 Task: Look for properties with no maximum HOA fees.
Action: Mouse moved to (599, 57)
Screenshot: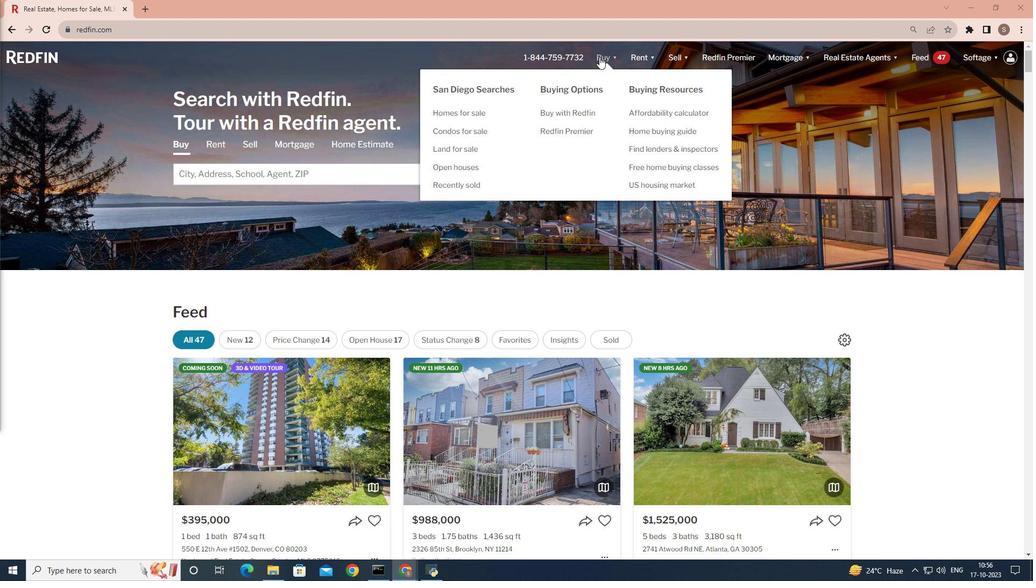 
Action: Mouse pressed left at (599, 57)
Screenshot: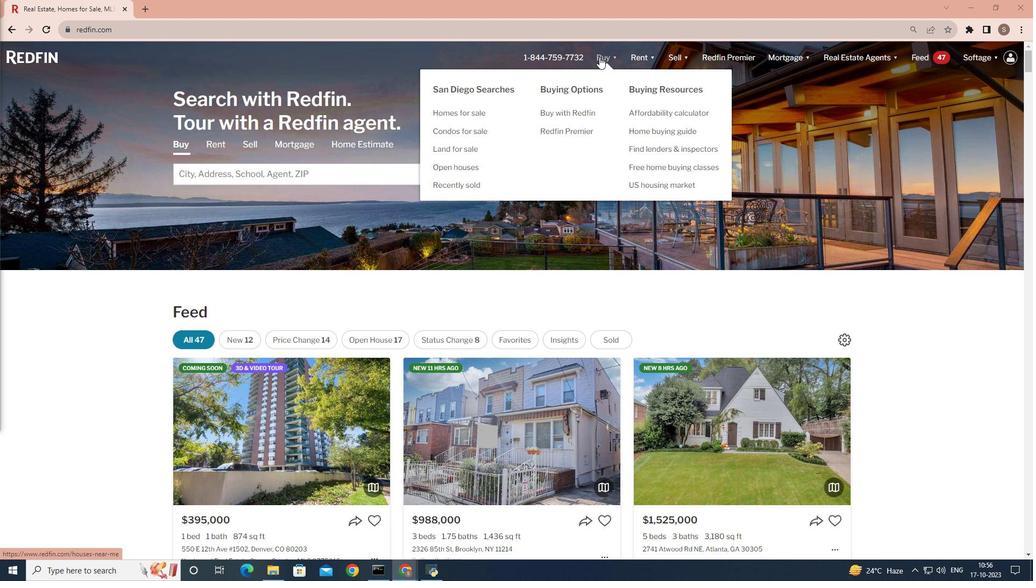 
Action: Mouse moved to (259, 220)
Screenshot: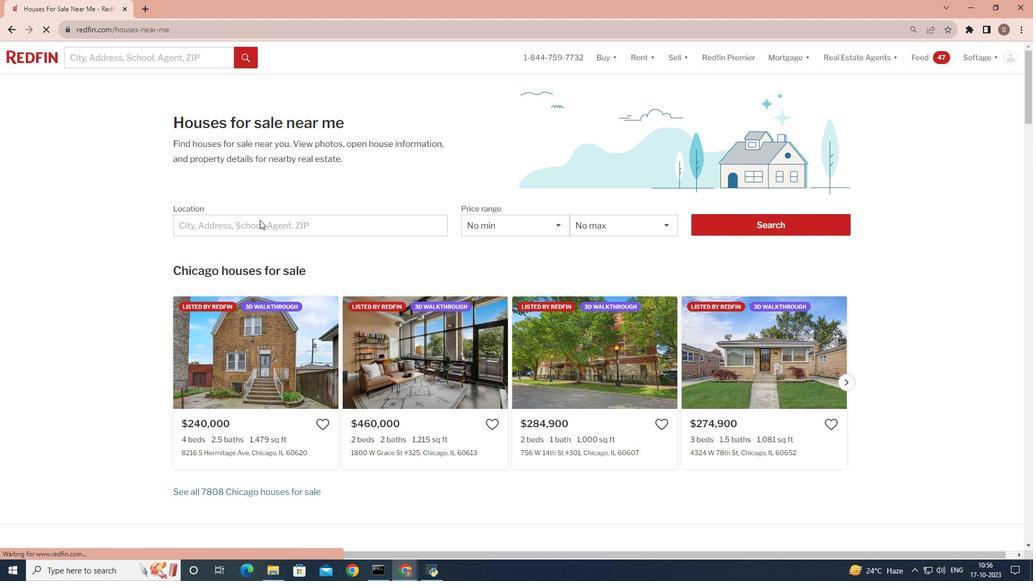 
Action: Mouse pressed left at (259, 220)
Screenshot: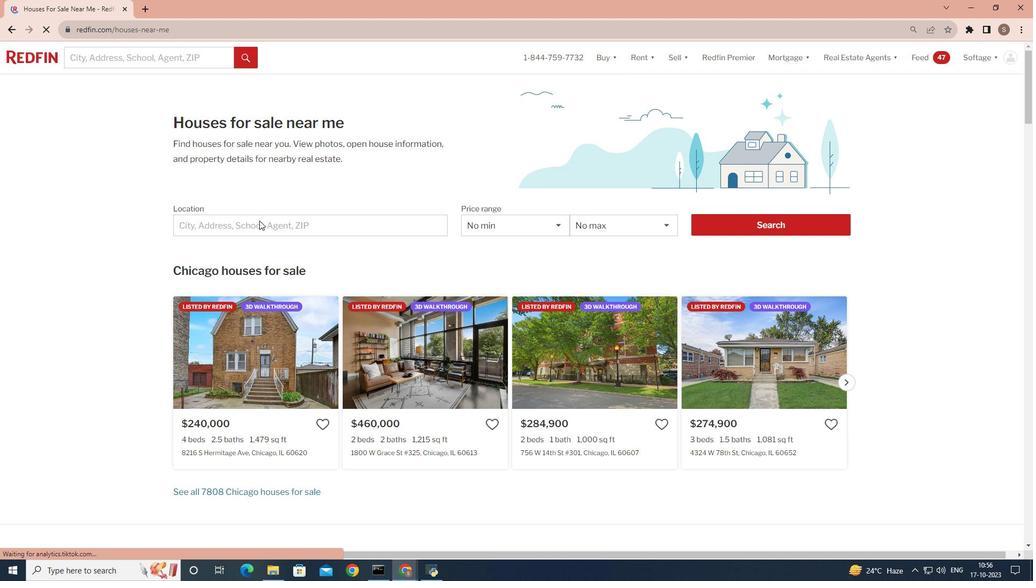 
Action: Mouse pressed left at (259, 220)
Screenshot: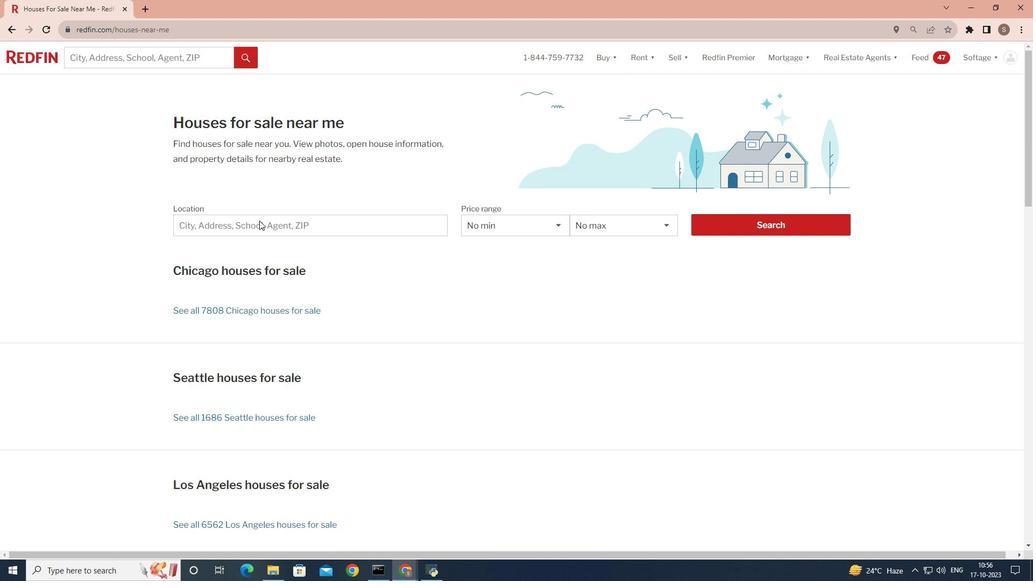 
Action: Key pressed <Key.shift><Key.shift><Key.shift>San<Key.space><Key.shift>Diego
Screenshot: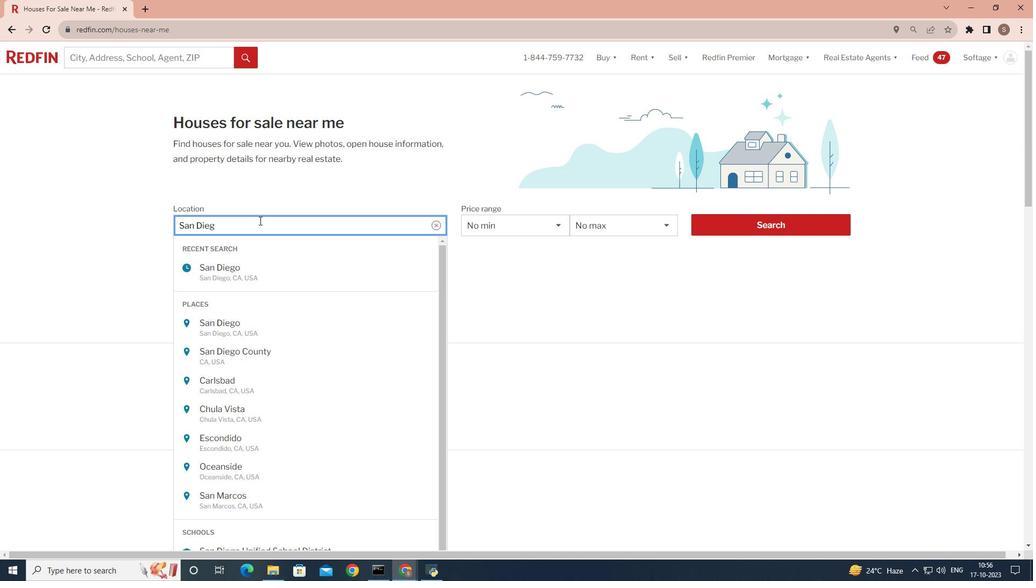 
Action: Mouse moved to (719, 219)
Screenshot: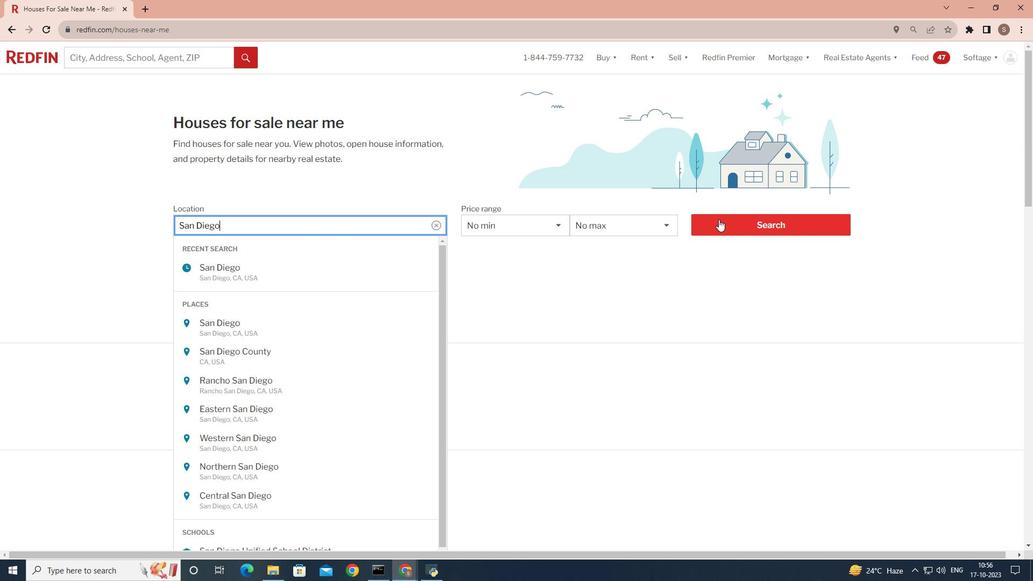 
Action: Mouse pressed left at (719, 219)
Screenshot: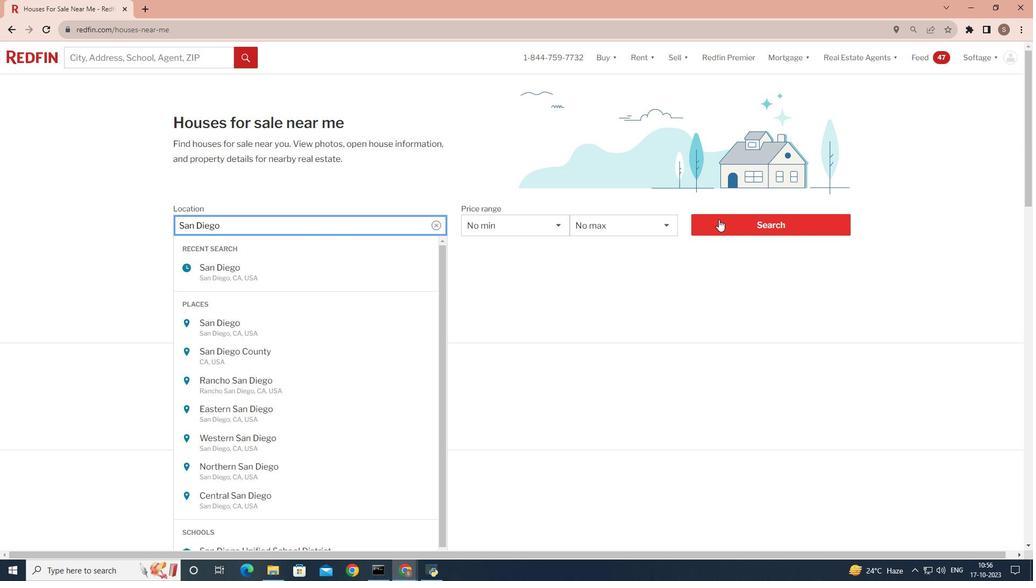 
Action: Mouse moved to (724, 223)
Screenshot: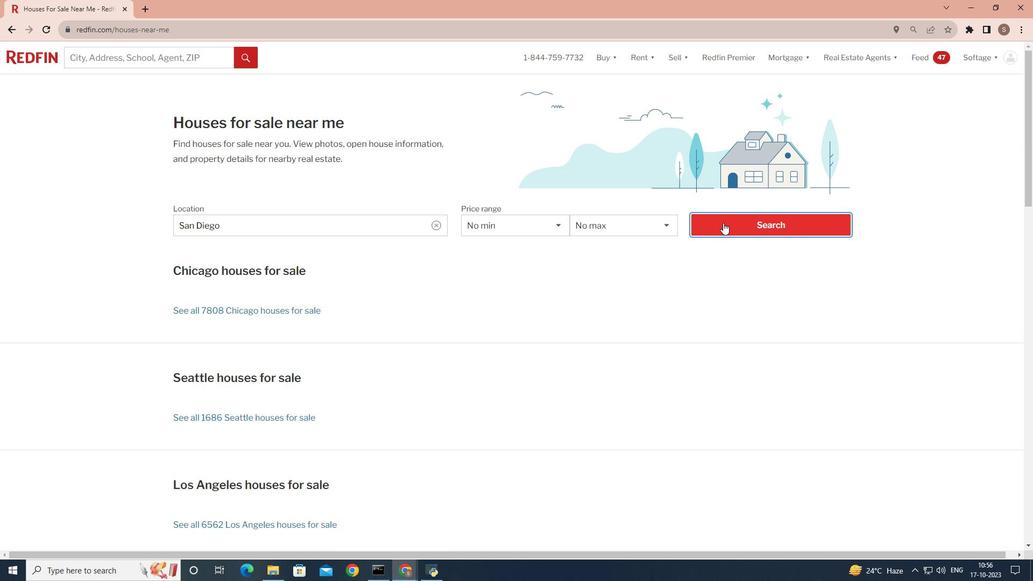 
Action: Mouse pressed left at (724, 223)
Screenshot: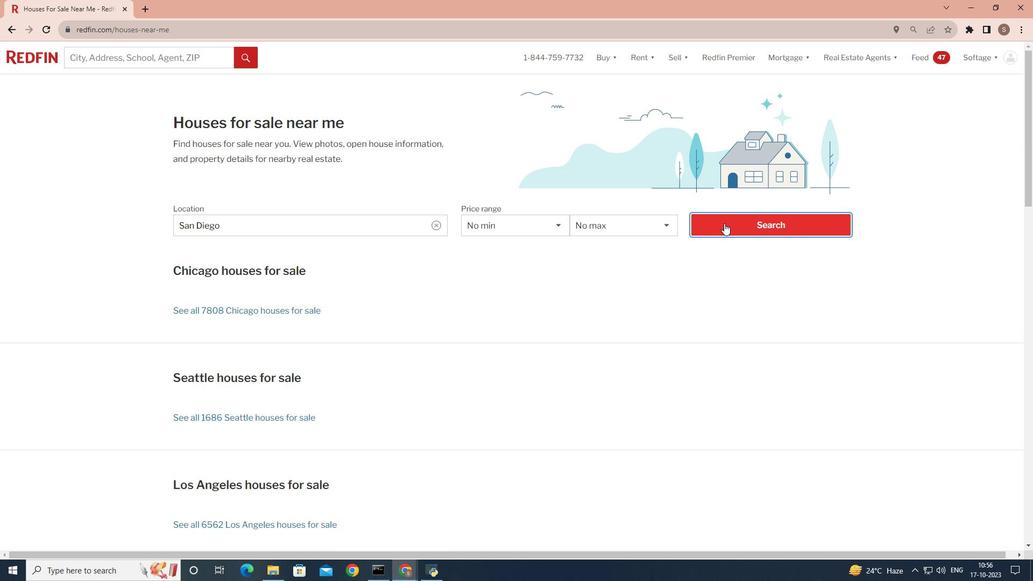 
Action: Mouse moved to (909, 124)
Screenshot: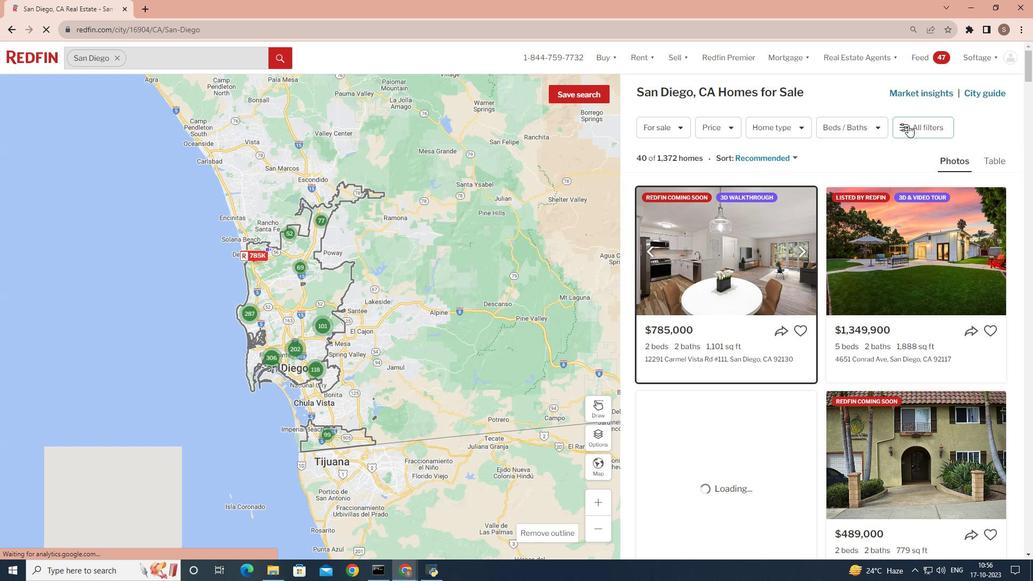 
Action: Mouse pressed left at (909, 124)
Screenshot: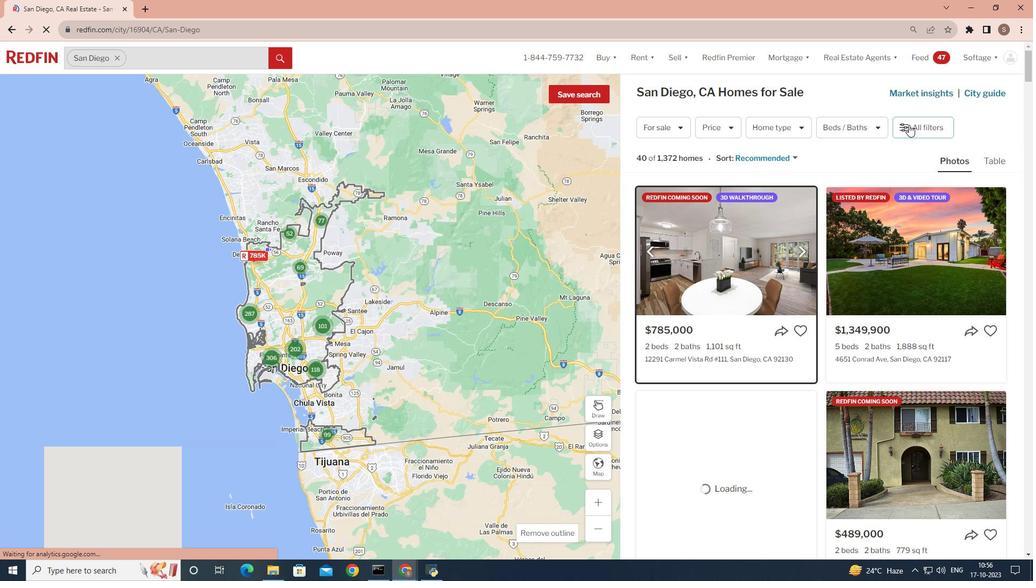 
Action: Mouse moved to (917, 123)
Screenshot: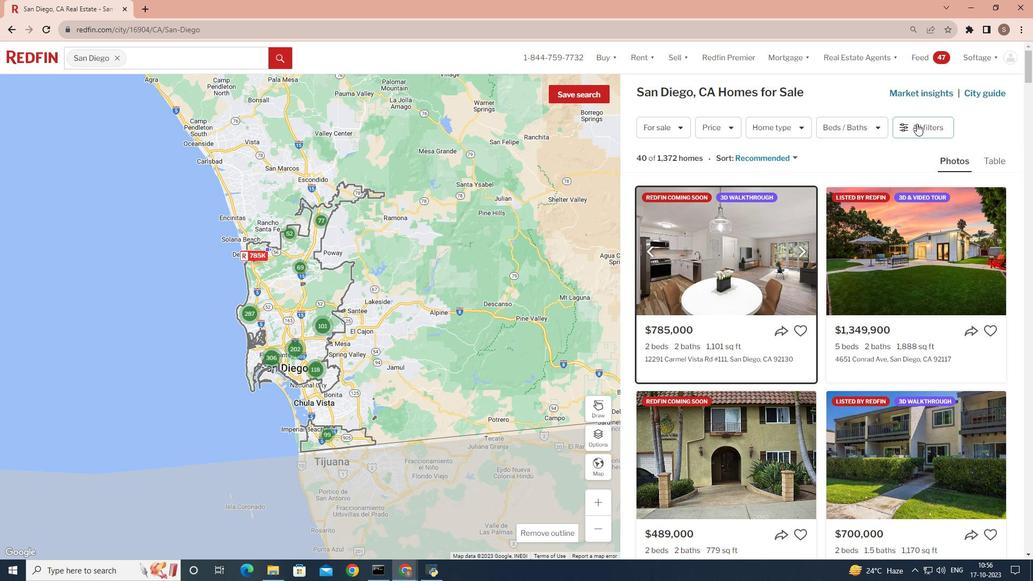 
Action: Mouse pressed left at (917, 123)
Screenshot: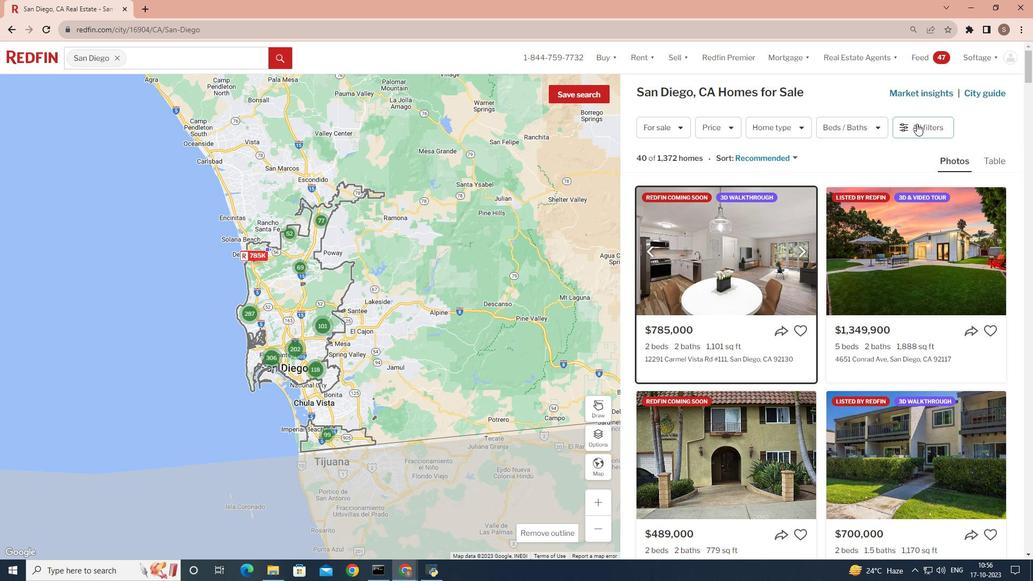 
Action: Mouse moved to (870, 265)
Screenshot: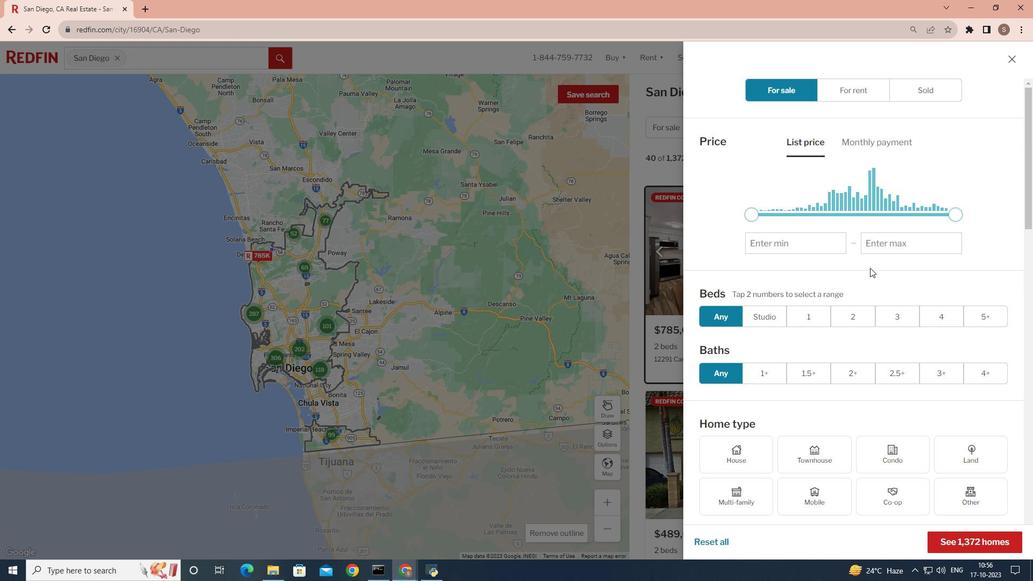 
Action: Mouse scrolled (870, 264) with delta (0, 0)
Screenshot: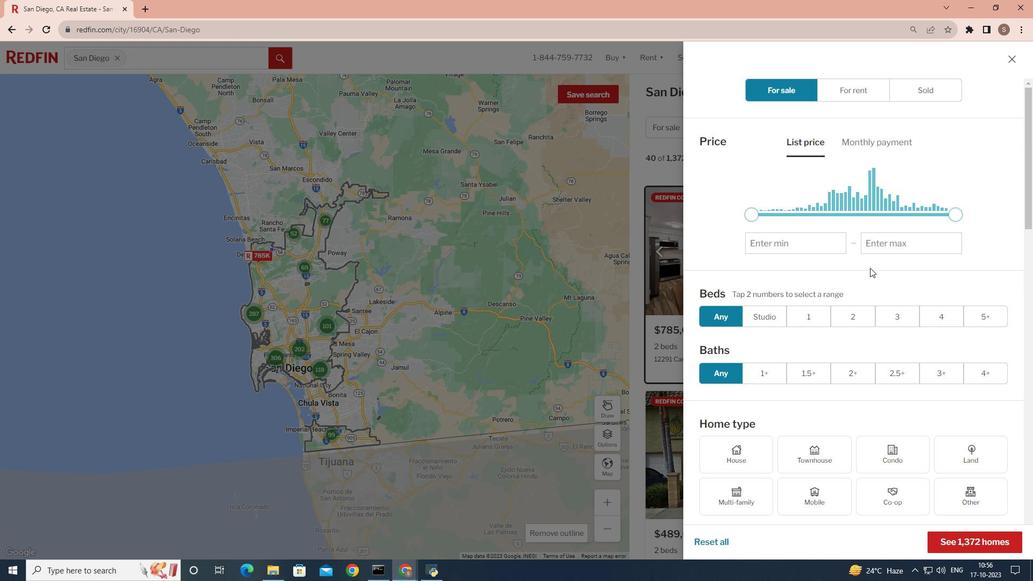 
Action: Mouse moved to (868, 280)
Screenshot: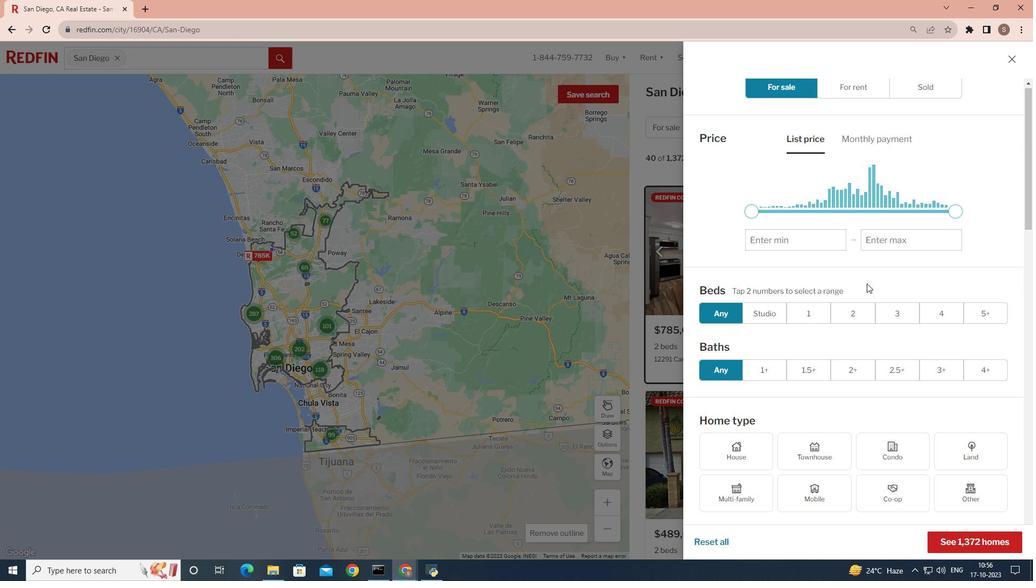 
Action: Mouse scrolled (868, 279) with delta (0, 0)
Screenshot: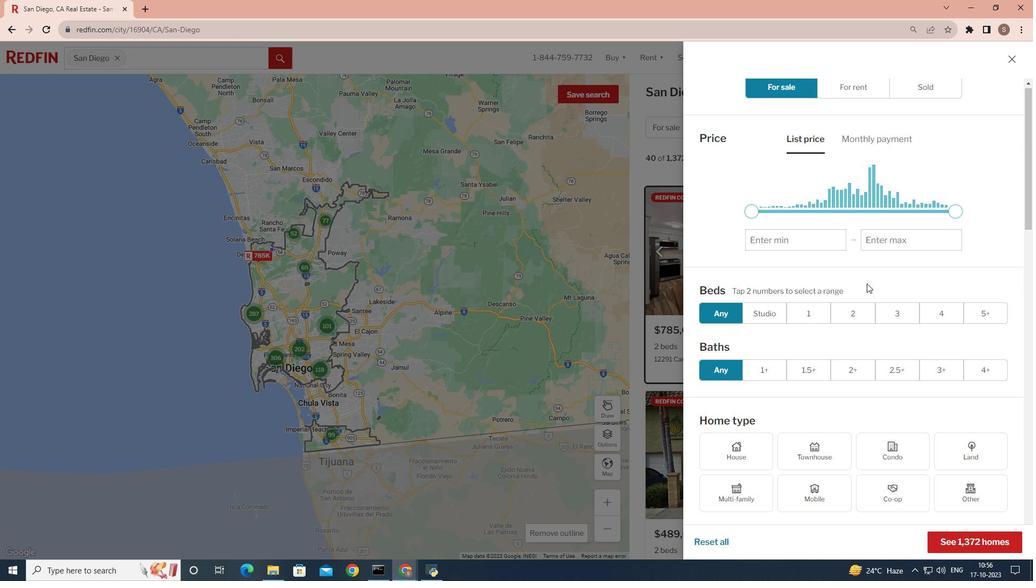 
Action: Mouse moved to (866, 288)
Screenshot: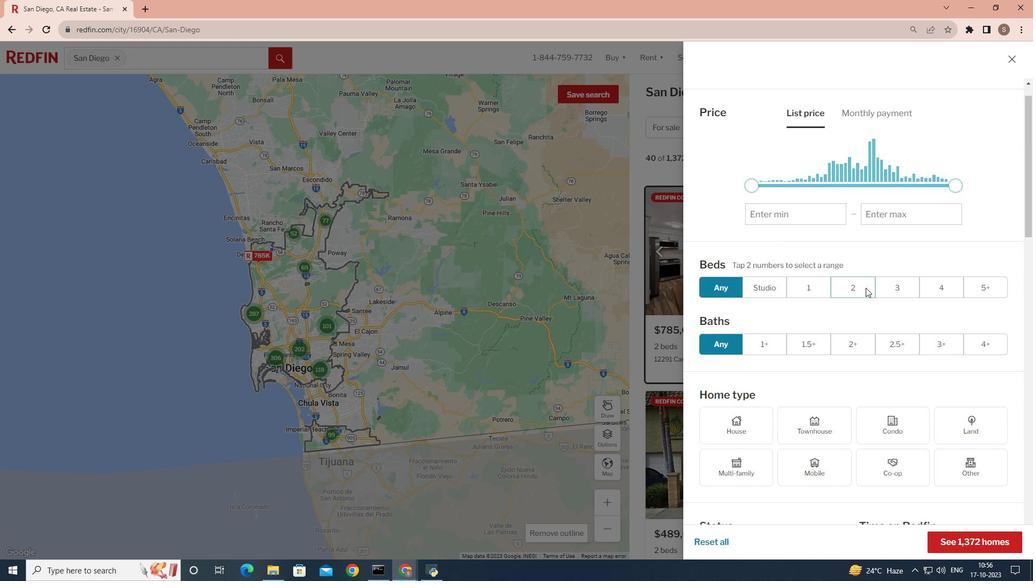 
Action: Mouse scrolled (866, 287) with delta (0, 0)
Screenshot: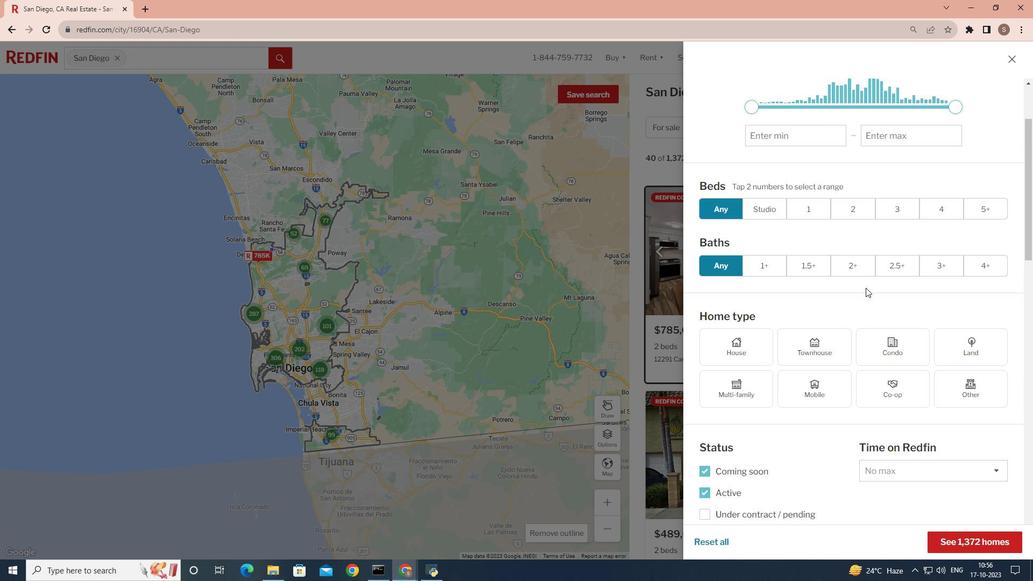 
Action: Mouse scrolled (866, 287) with delta (0, 0)
Screenshot: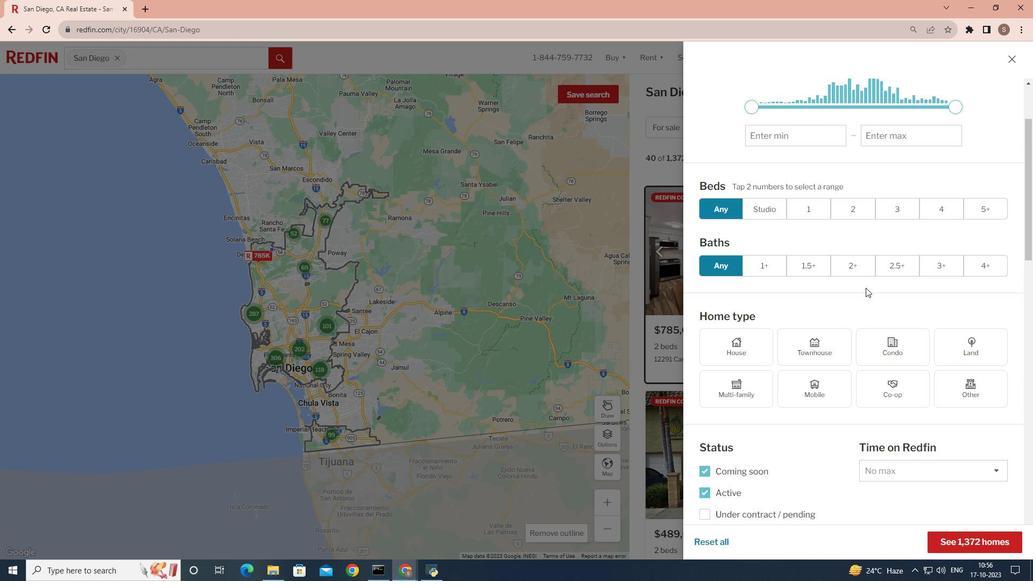 
Action: Mouse scrolled (866, 287) with delta (0, 0)
Screenshot: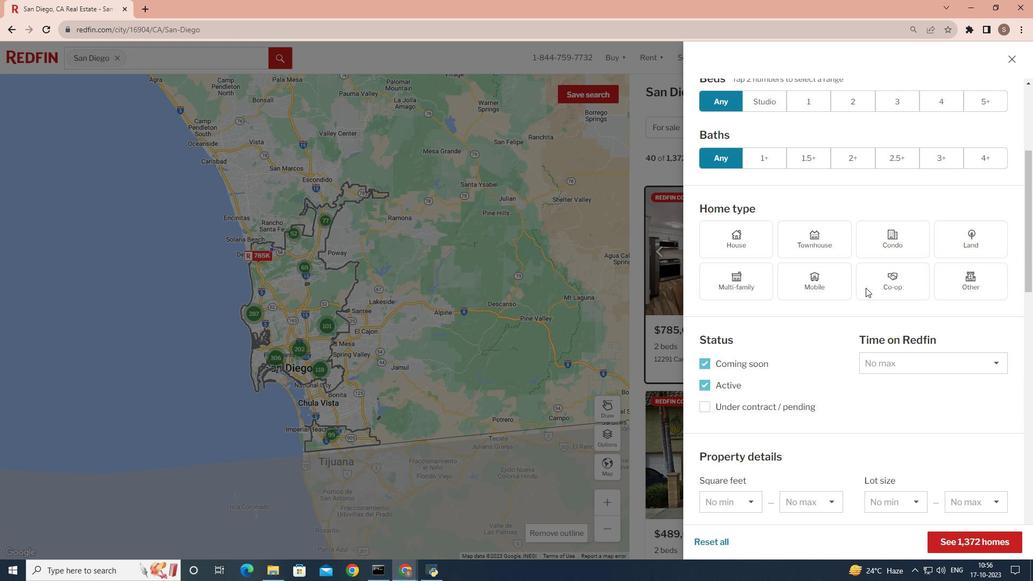 
Action: Mouse scrolled (866, 287) with delta (0, 0)
Screenshot: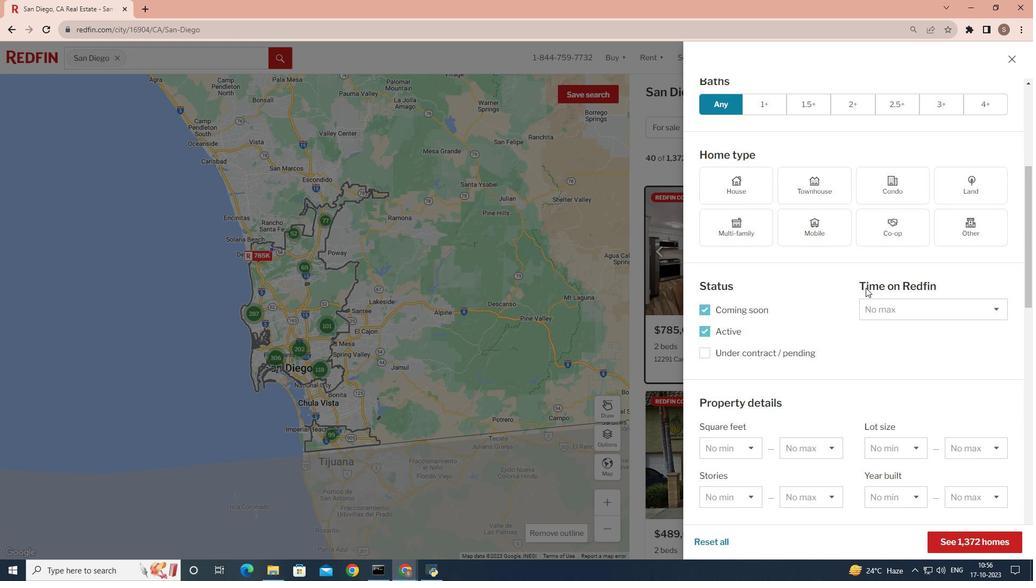 
Action: Mouse scrolled (866, 287) with delta (0, 0)
Screenshot: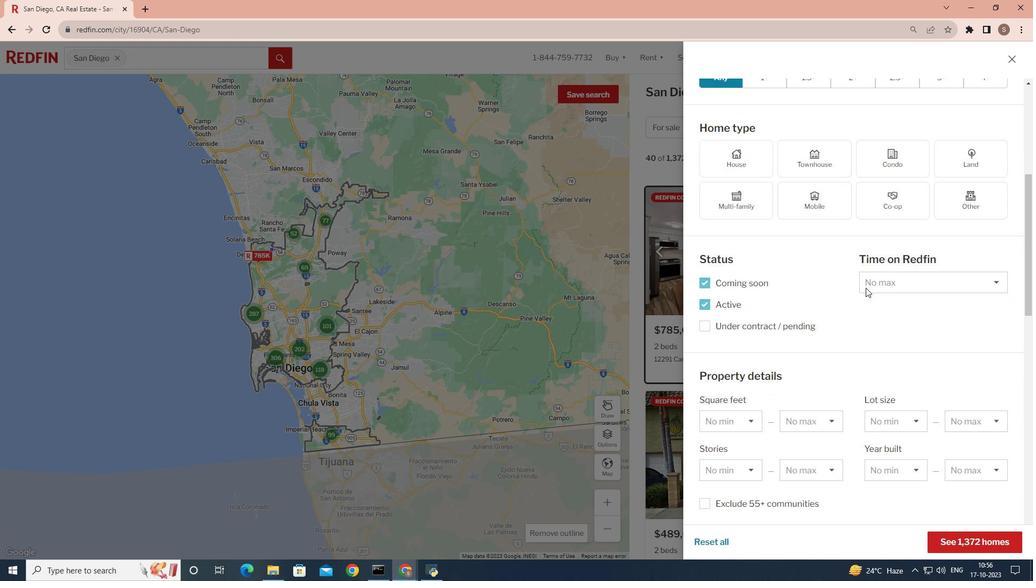 
Action: Mouse scrolled (866, 287) with delta (0, 0)
Screenshot: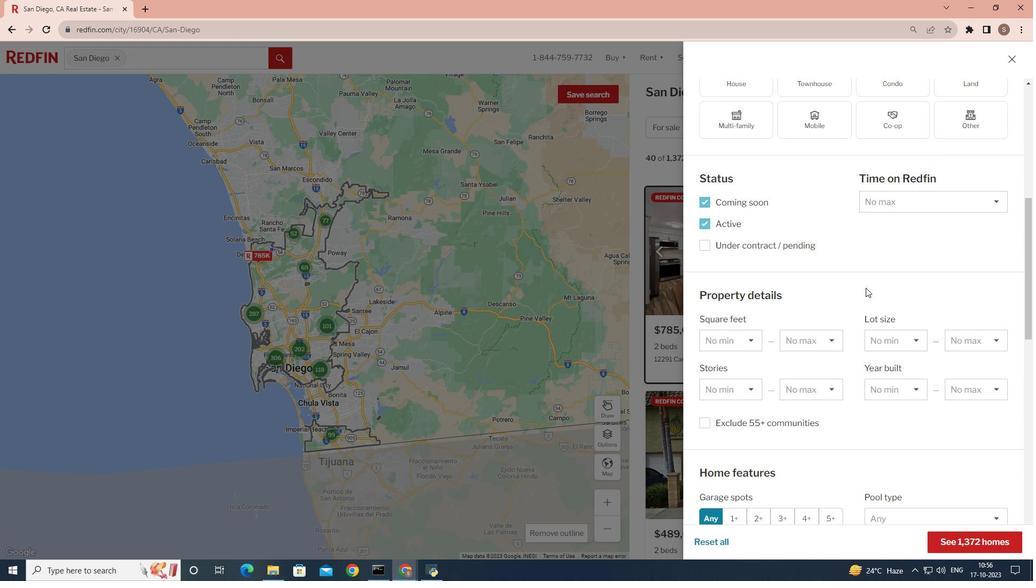 
Action: Mouse scrolled (866, 287) with delta (0, 0)
Screenshot: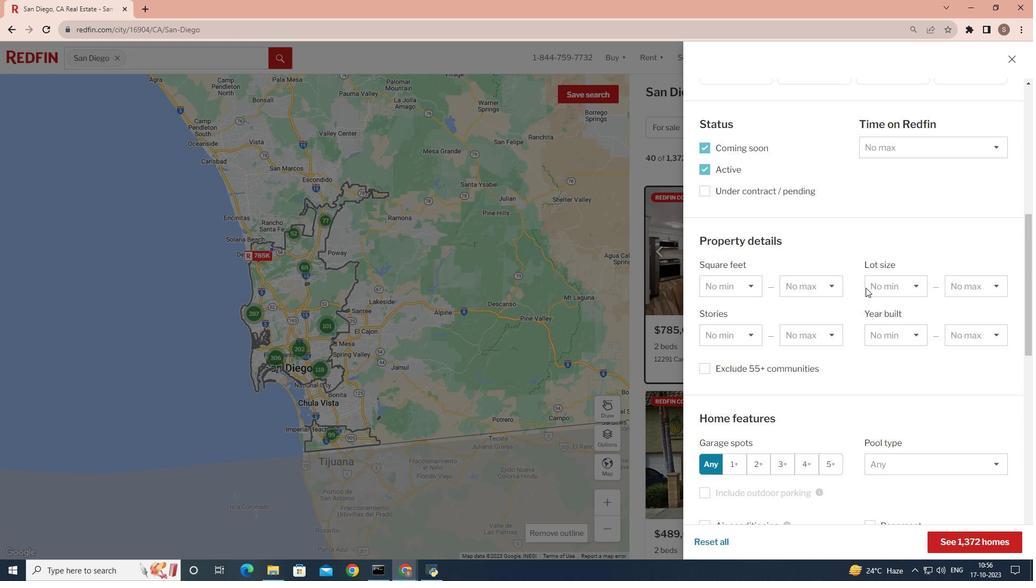 
Action: Mouse scrolled (866, 287) with delta (0, 0)
Screenshot: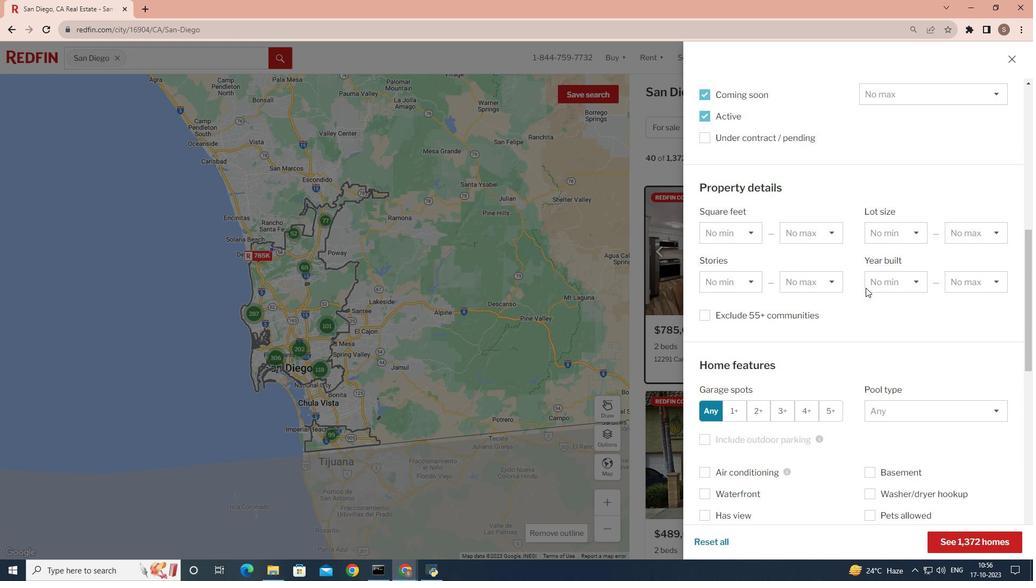 
Action: Mouse scrolled (866, 287) with delta (0, 0)
Screenshot: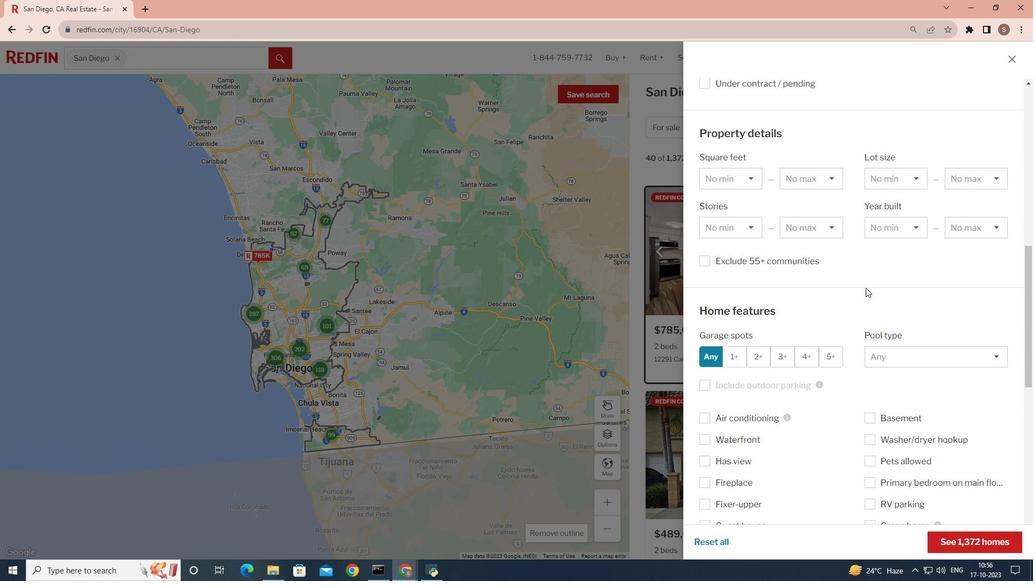
Action: Mouse scrolled (866, 287) with delta (0, 0)
Screenshot: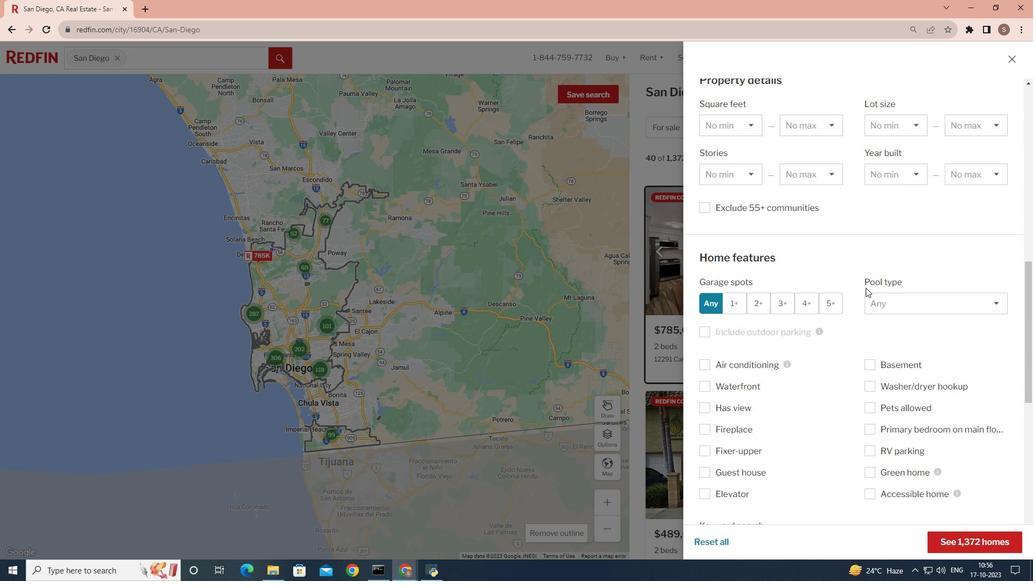
Action: Mouse scrolled (866, 287) with delta (0, 0)
Screenshot: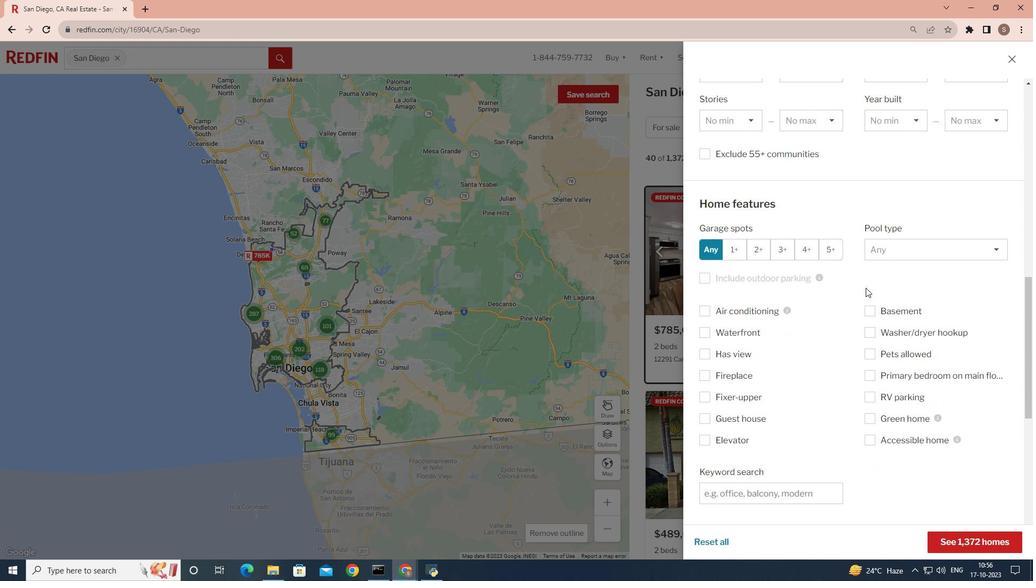
Action: Mouse scrolled (866, 287) with delta (0, 0)
Screenshot: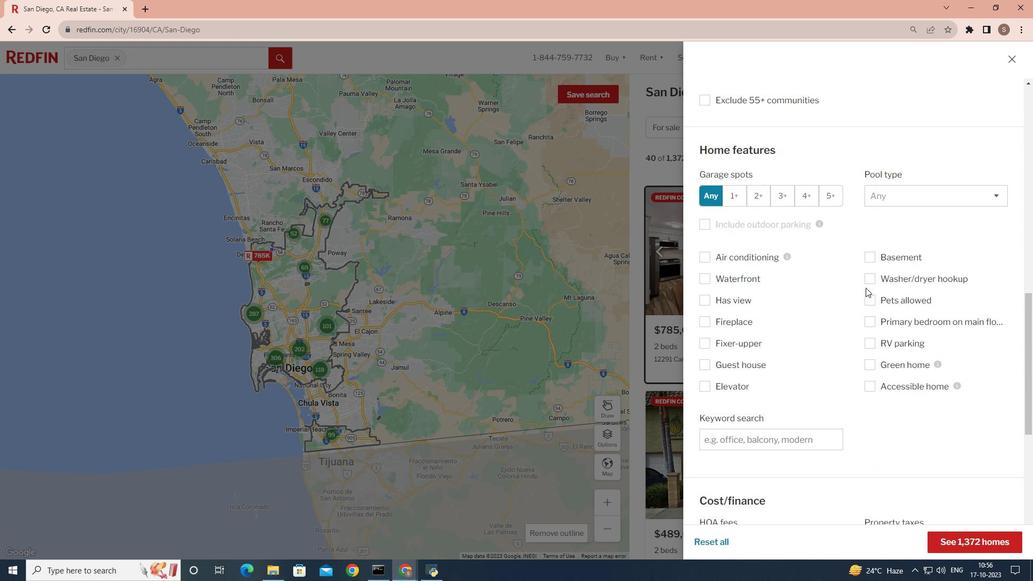 
Action: Mouse scrolled (866, 287) with delta (0, 0)
Screenshot: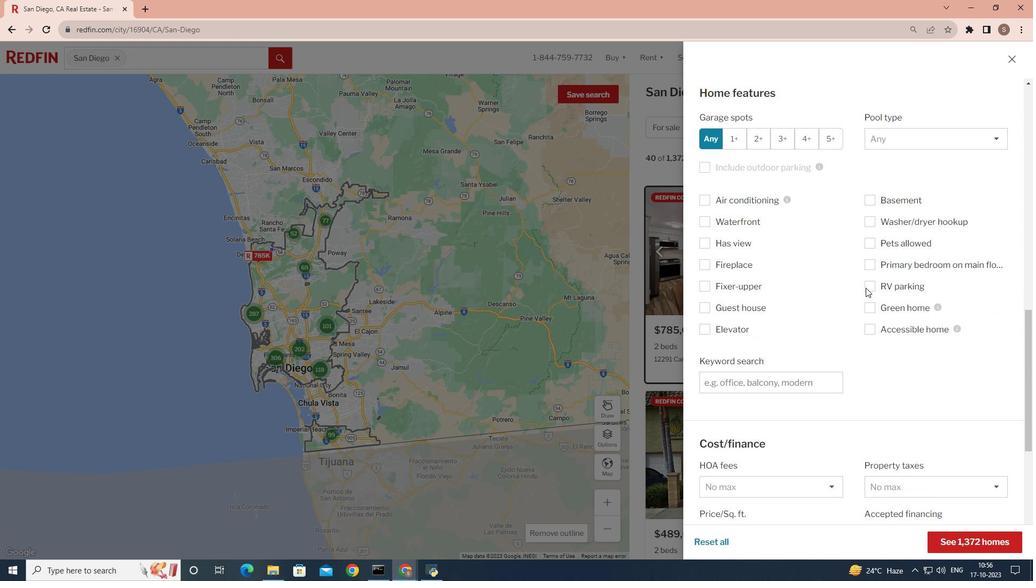 
Action: Mouse scrolled (866, 287) with delta (0, 0)
Screenshot: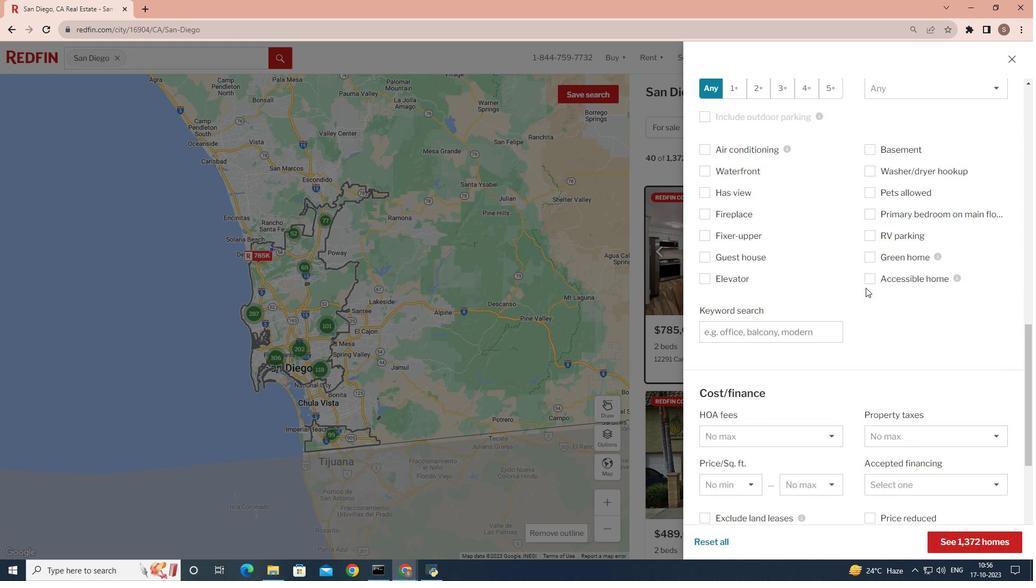 
Action: Mouse scrolled (866, 287) with delta (0, 0)
Screenshot: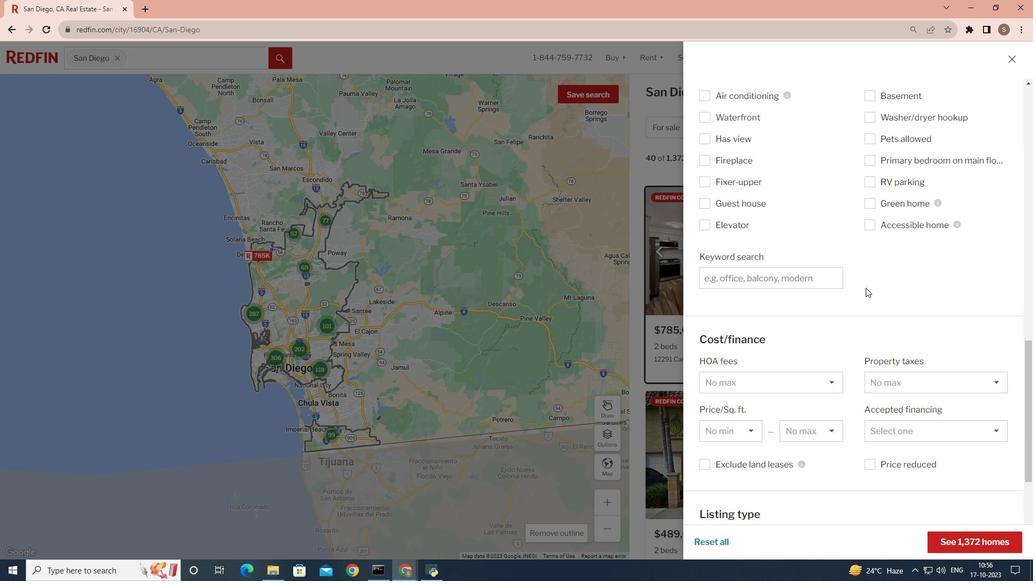 
Action: Mouse moved to (835, 327)
Screenshot: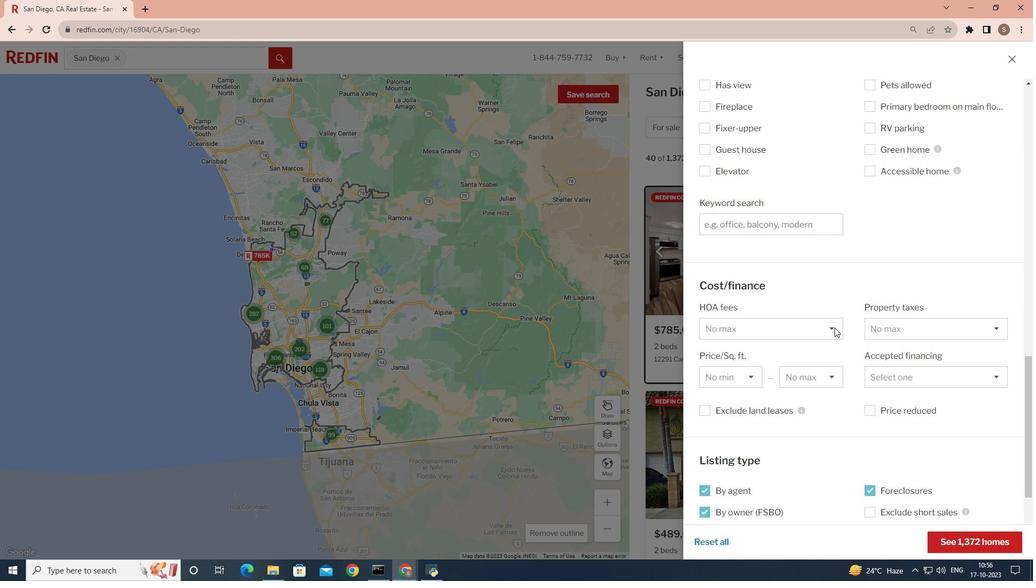 
Action: Mouse pressed left at (835, 327)
Screenshot: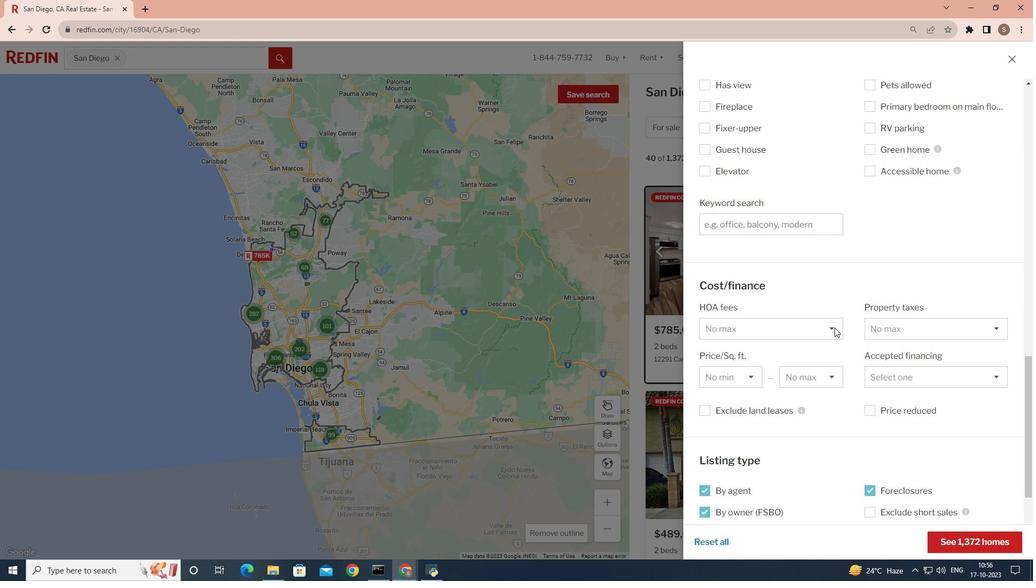 
Action: Mouse moved to (814, 343)
Screenshot: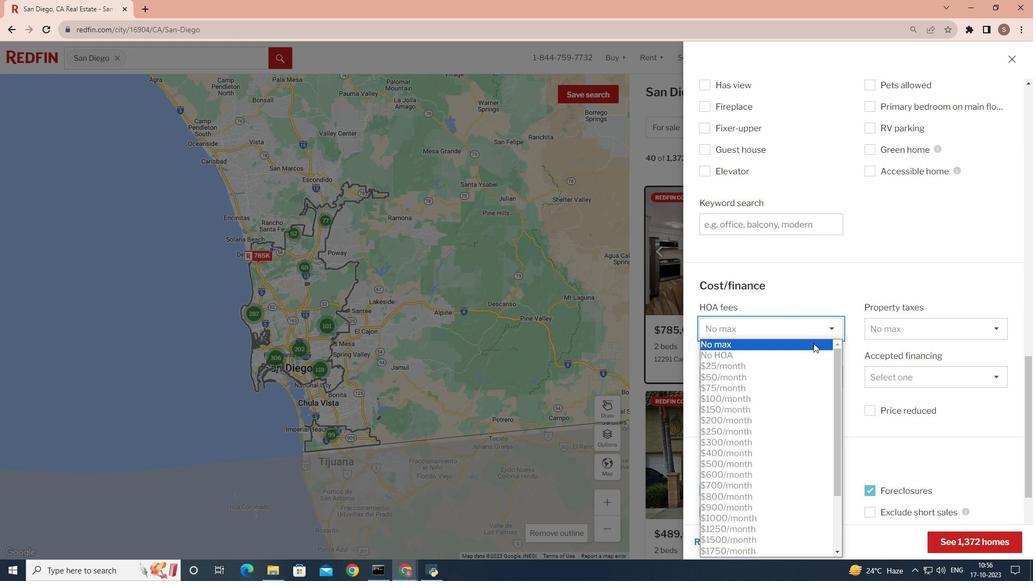 
Action: Mouse pressed left at (814, 343)
Screenshot: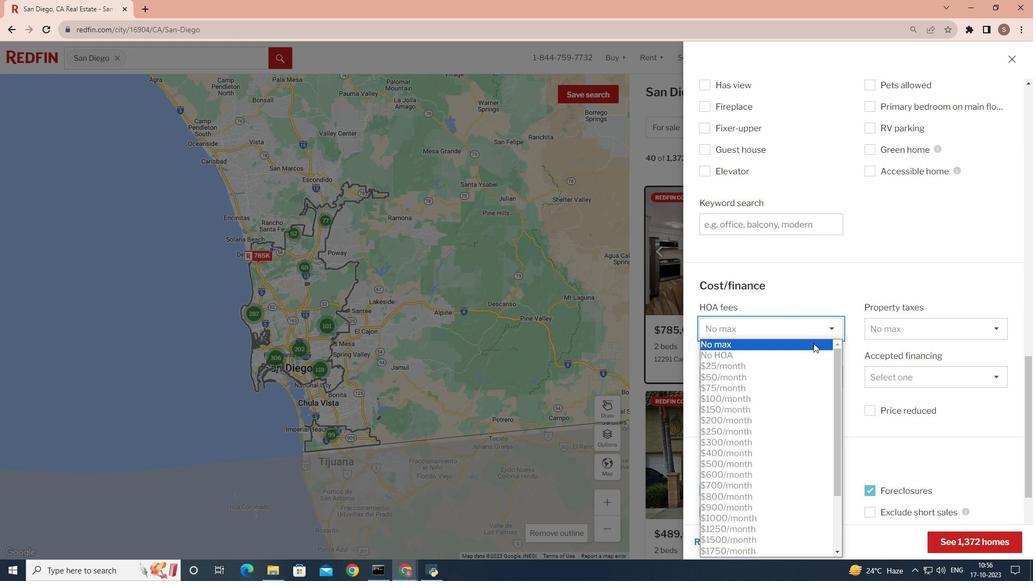 
Action: Mouse moved to (961, 540)
Screenshot: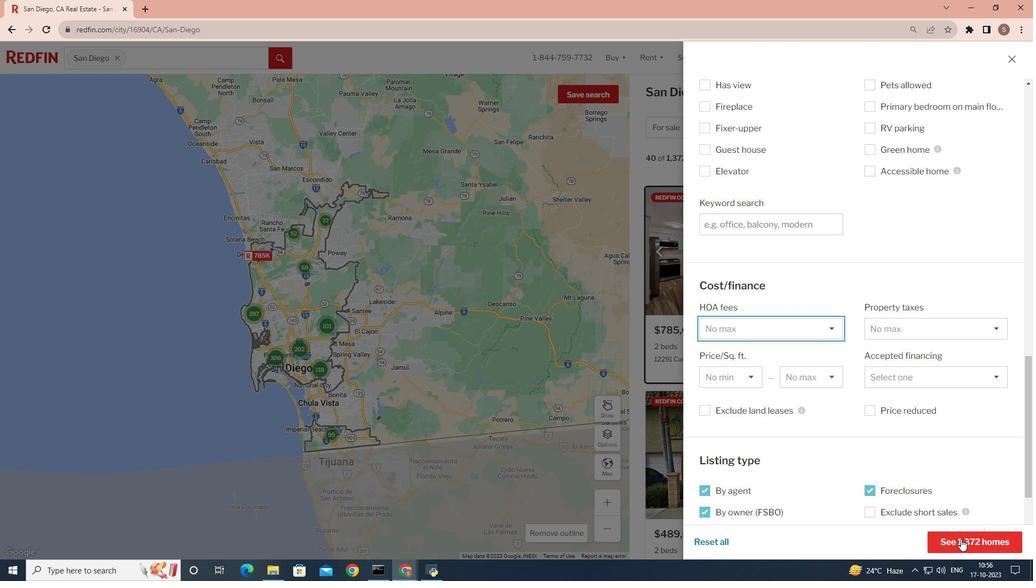 
Action: Mouse pressed left at (961, 540)
Screenshot: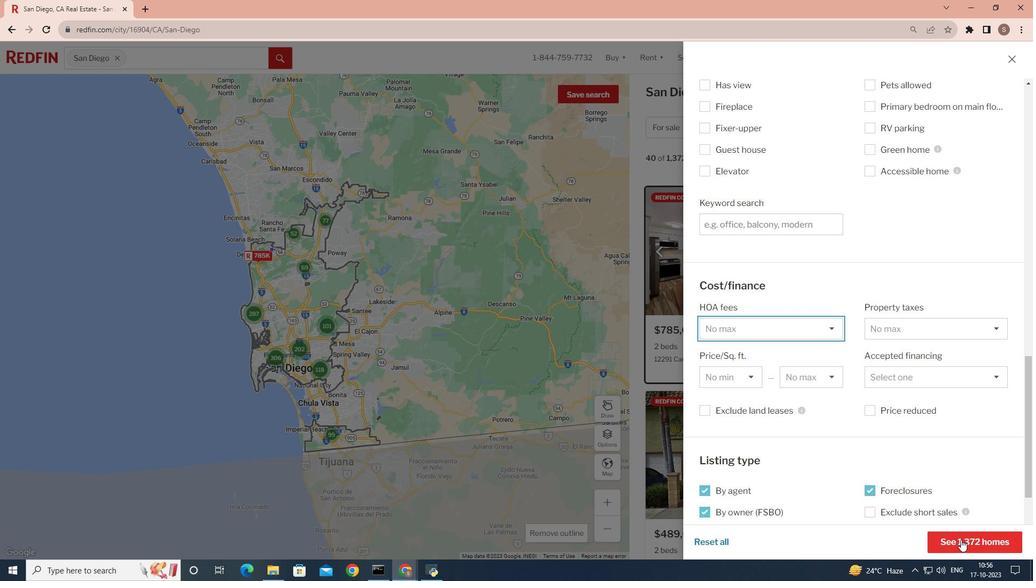 
Action: Mouse moved to (844, 462)
Screenshot: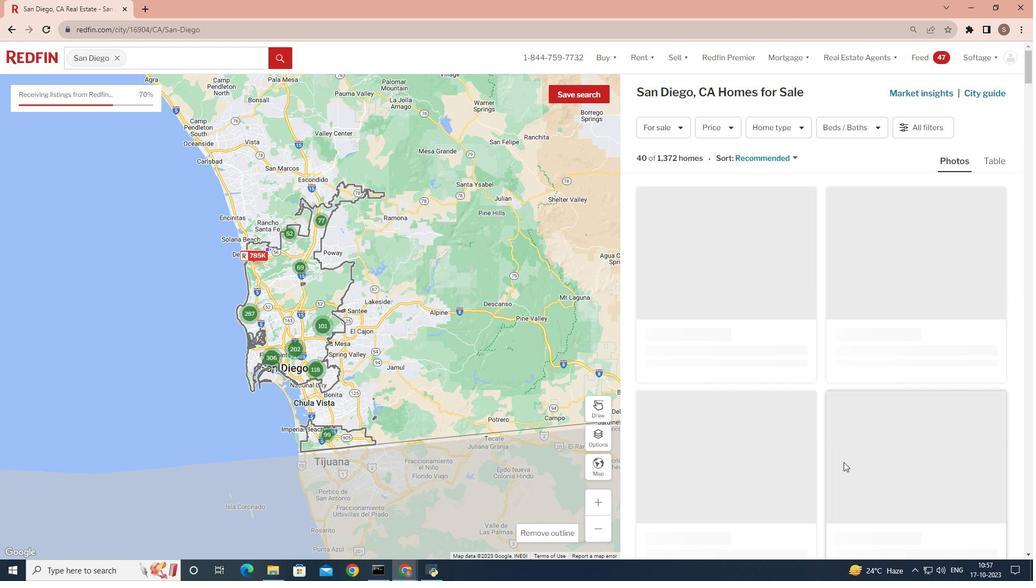 
